Task: Plan a road trip from Denver, Colorado, to Aspen, Colorado.
Action: Key pressed <Key.caps_lock>
Screenshot: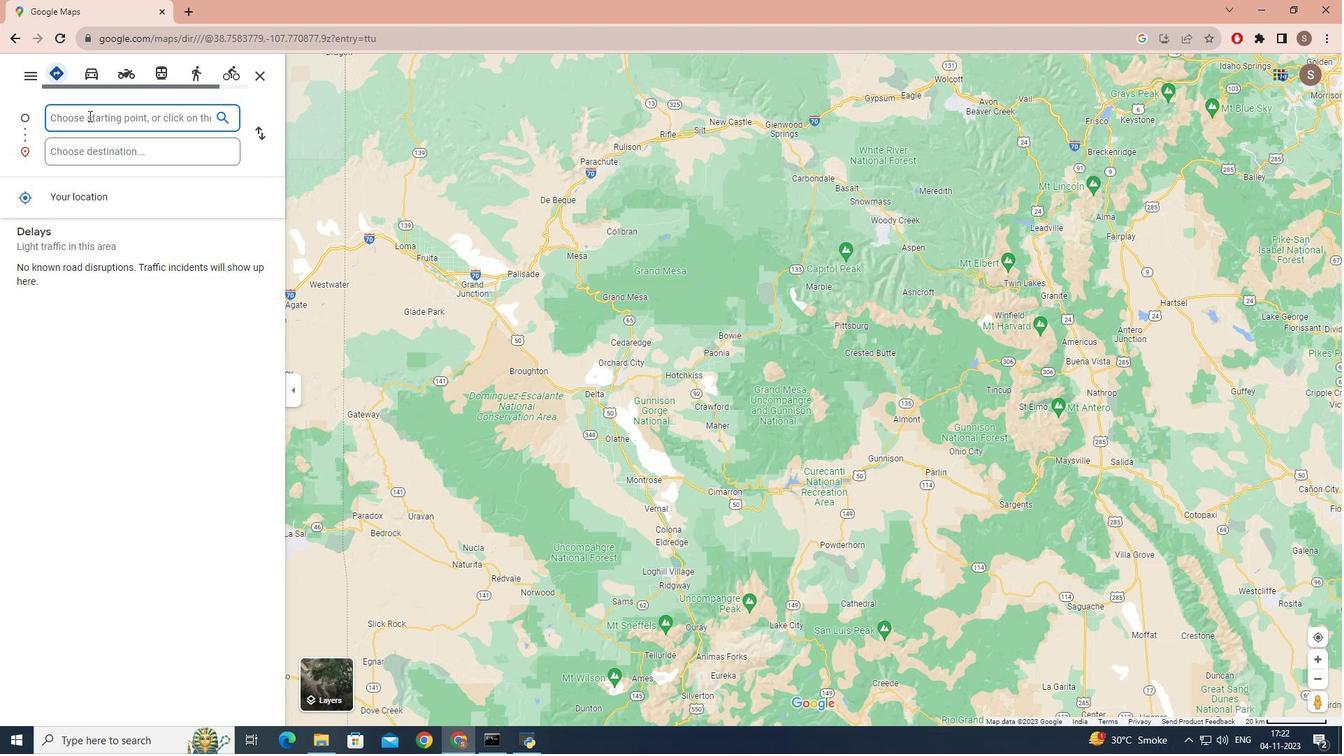 
Action: Mouse moved to (90, 116)
Screenshot: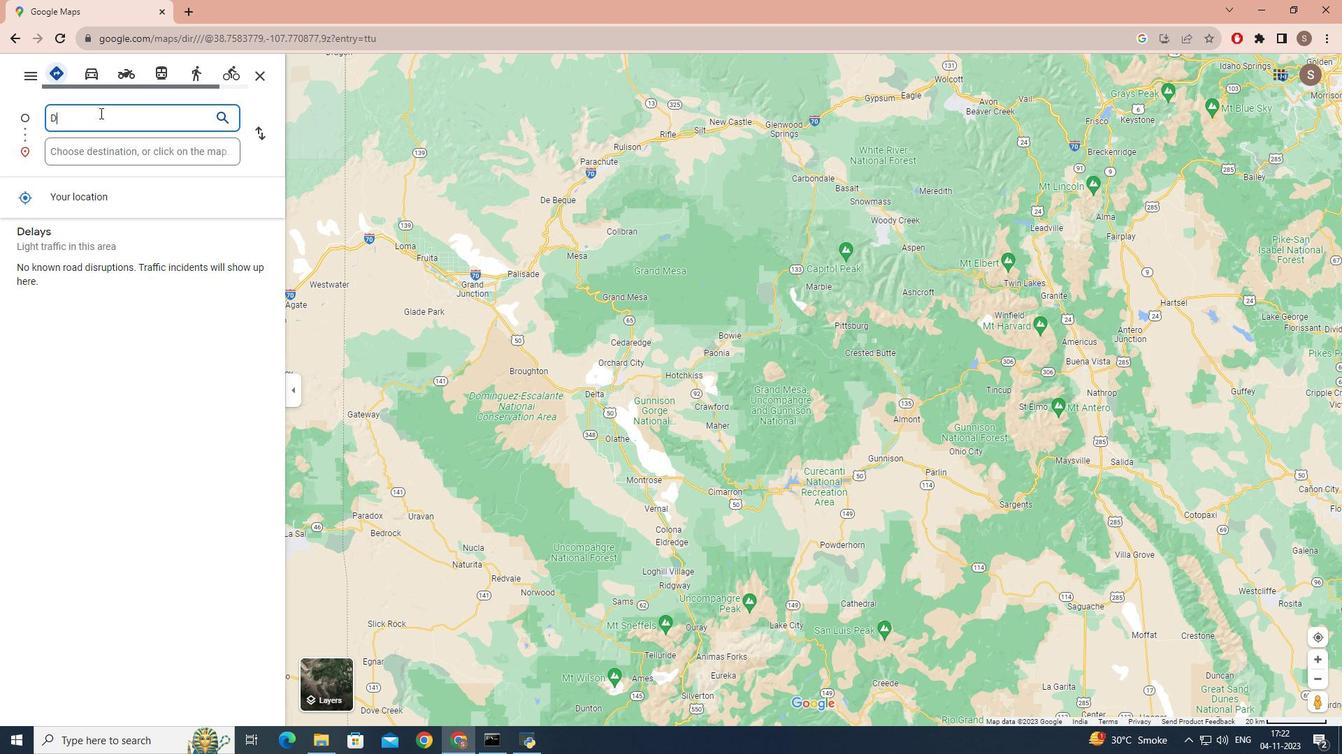 
Action: Key pressed D
Screenshot: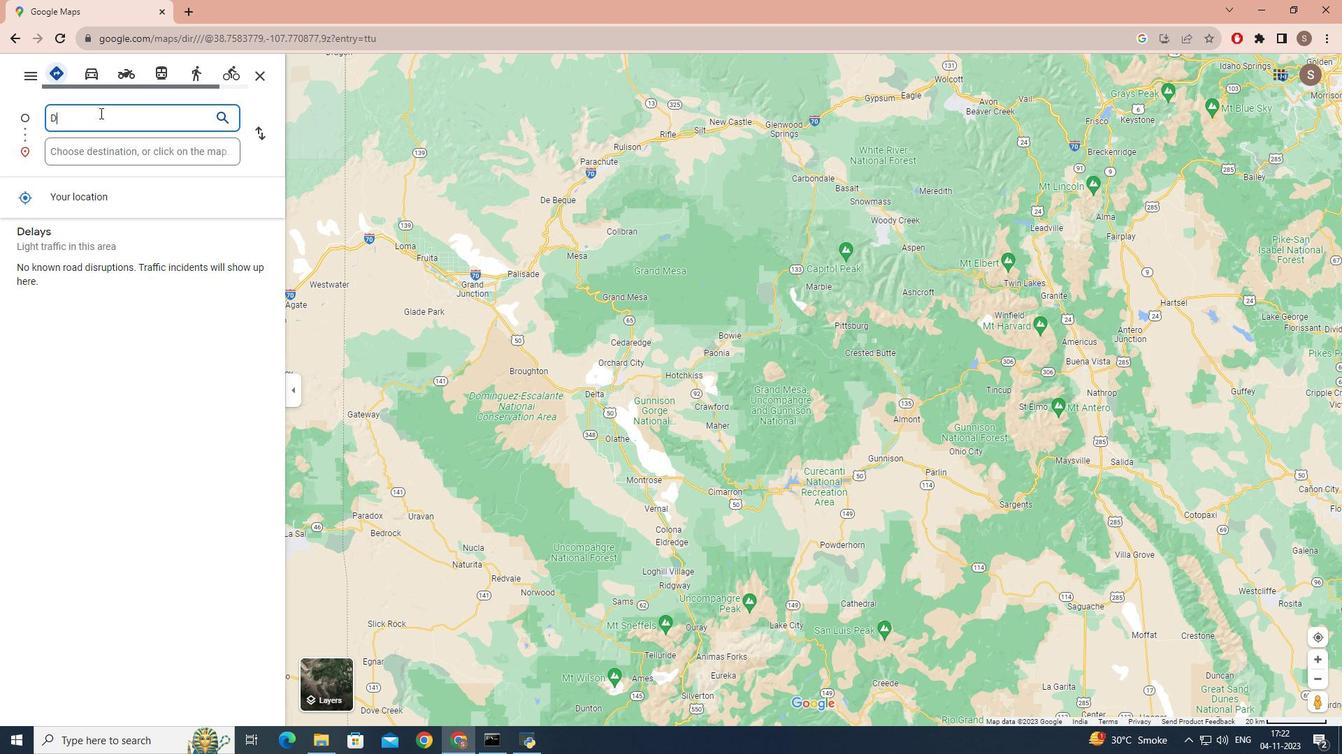 
Action: Mouse moved to (100, 113)
Screenshot: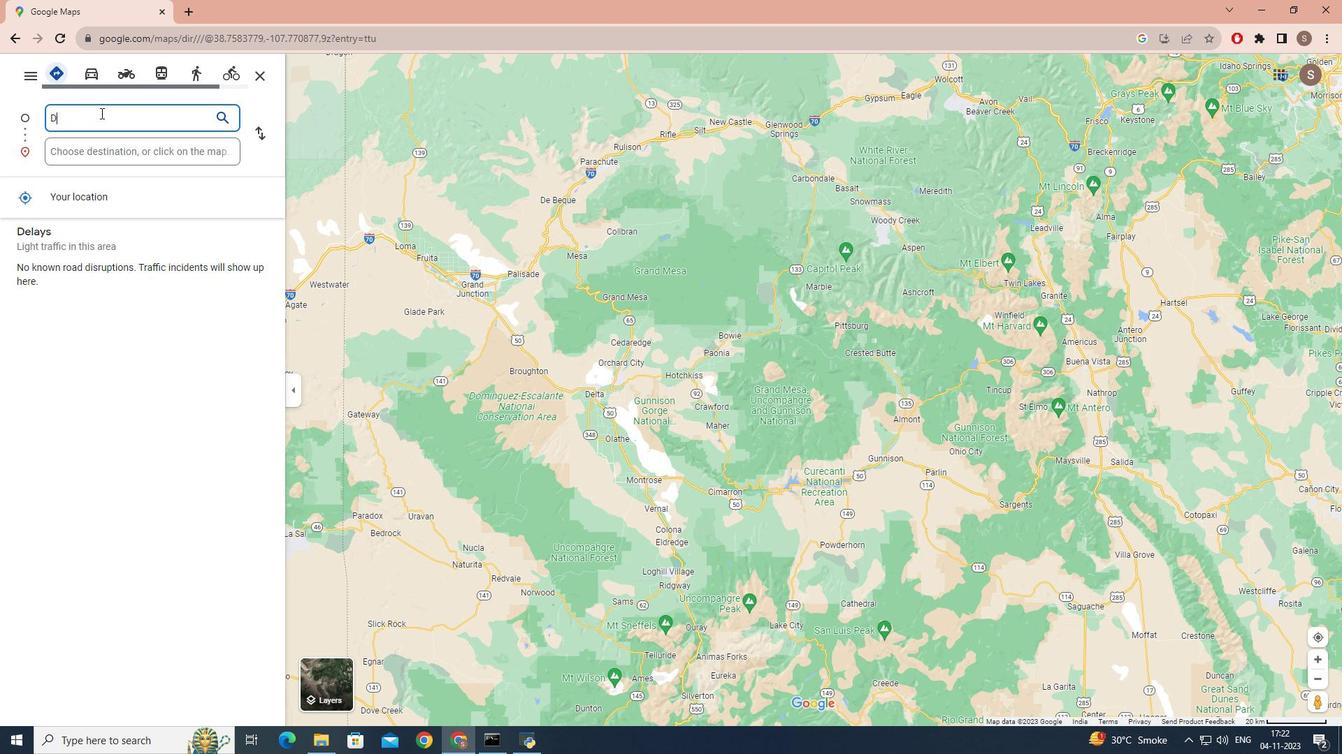 
Action: Key pressed <Key.caps_lock>enver<Key.space><Key.caps_lock>C<Key.caps_lock>olorado
Screenshot: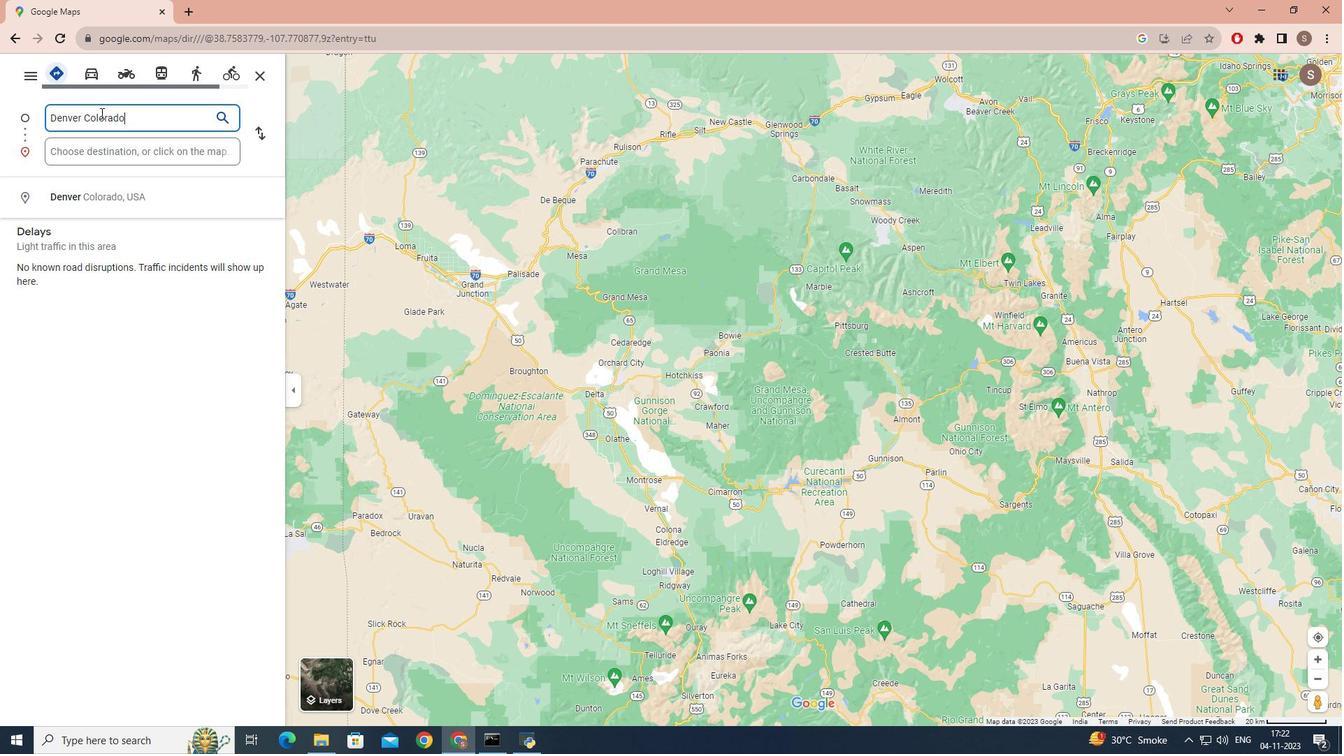 
Action: Mouse moved to (99, 148)
Screenshot: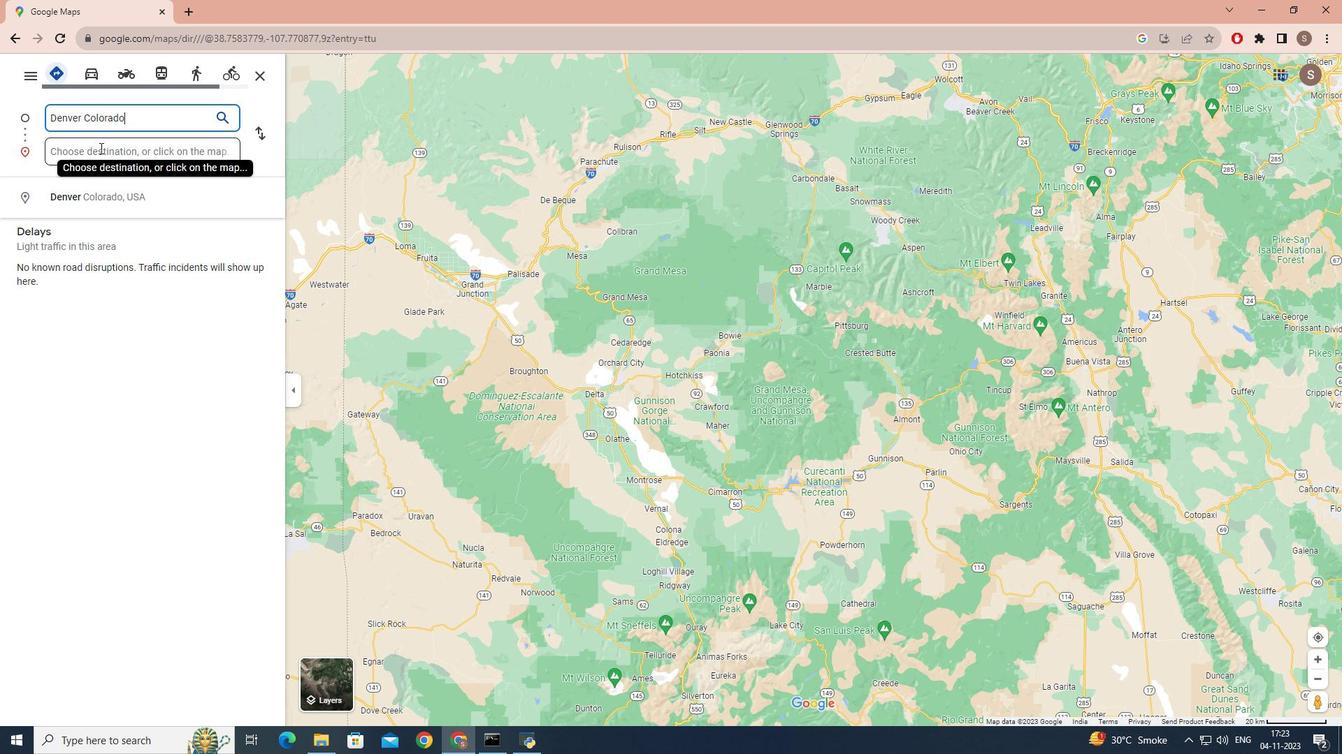 
Action: Mouse pressed left at (99, 148)
Screenshot: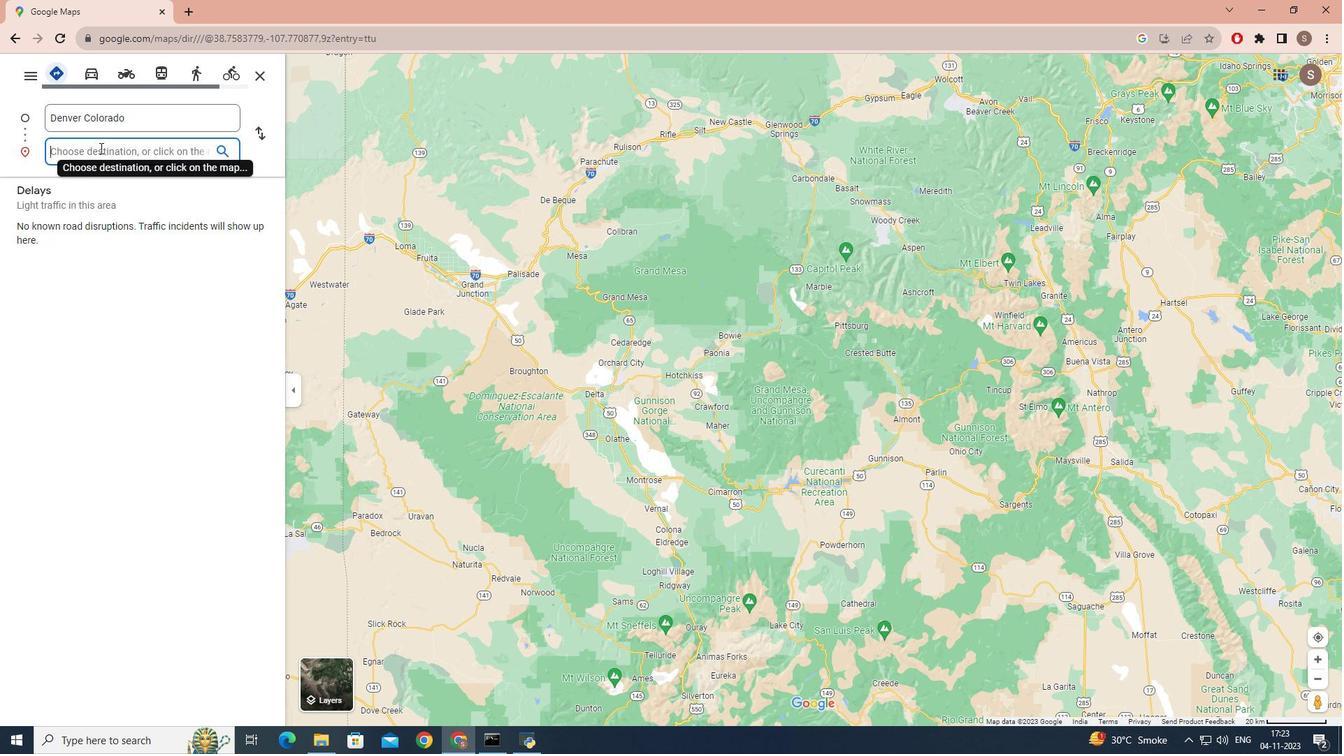 
Action: Key pressed <Key.caps_lock>A<Key.caps_lock>spen,<Key.caps_lock>C<Key.caps_lock>olorado
Screenshot: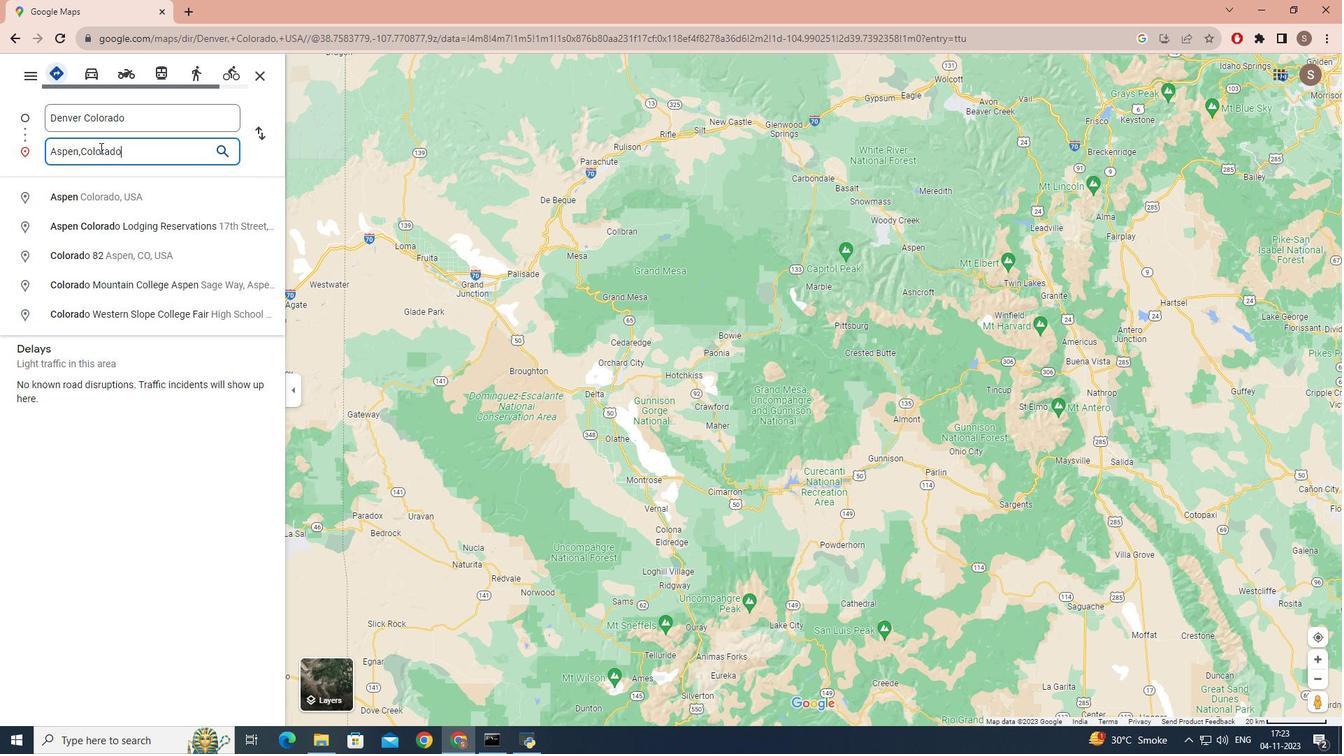 
Action: Mouse moved to (127, 143)
Screenshot: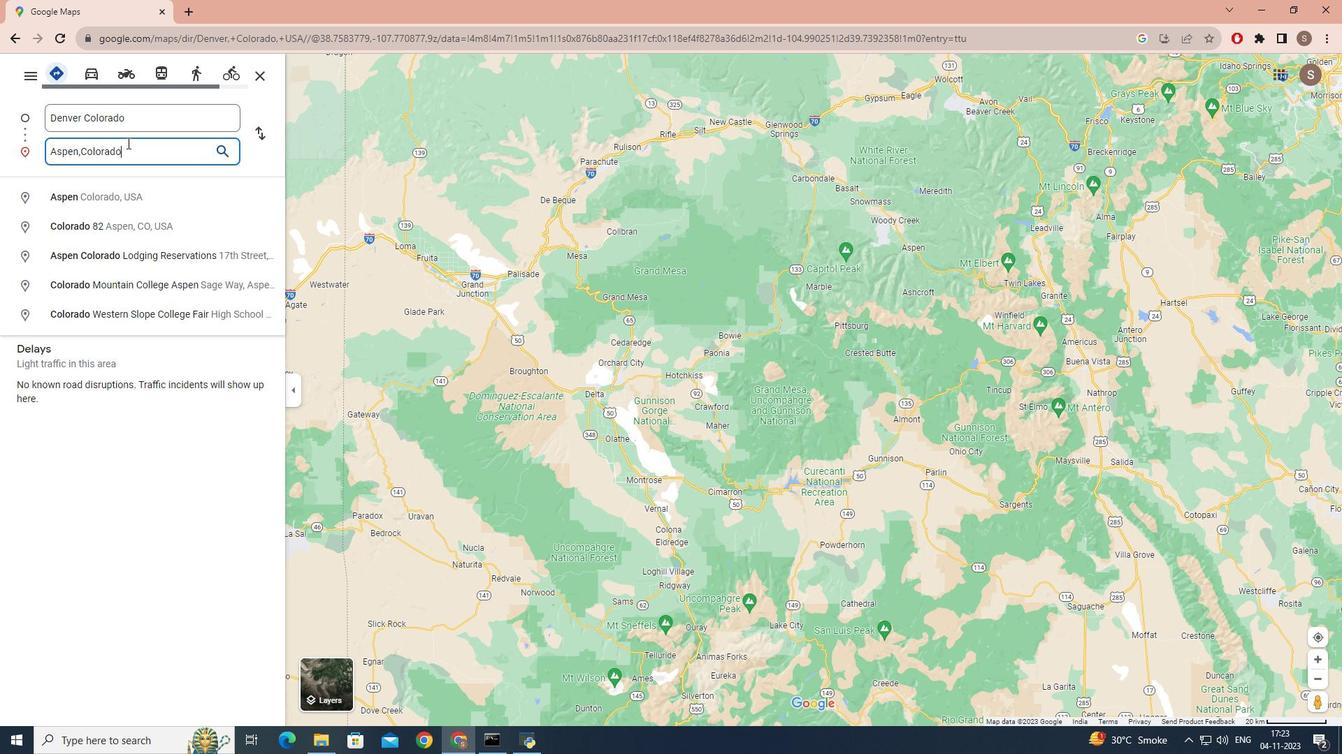 
Action: Key pressed <Key.enter>
Screenshot: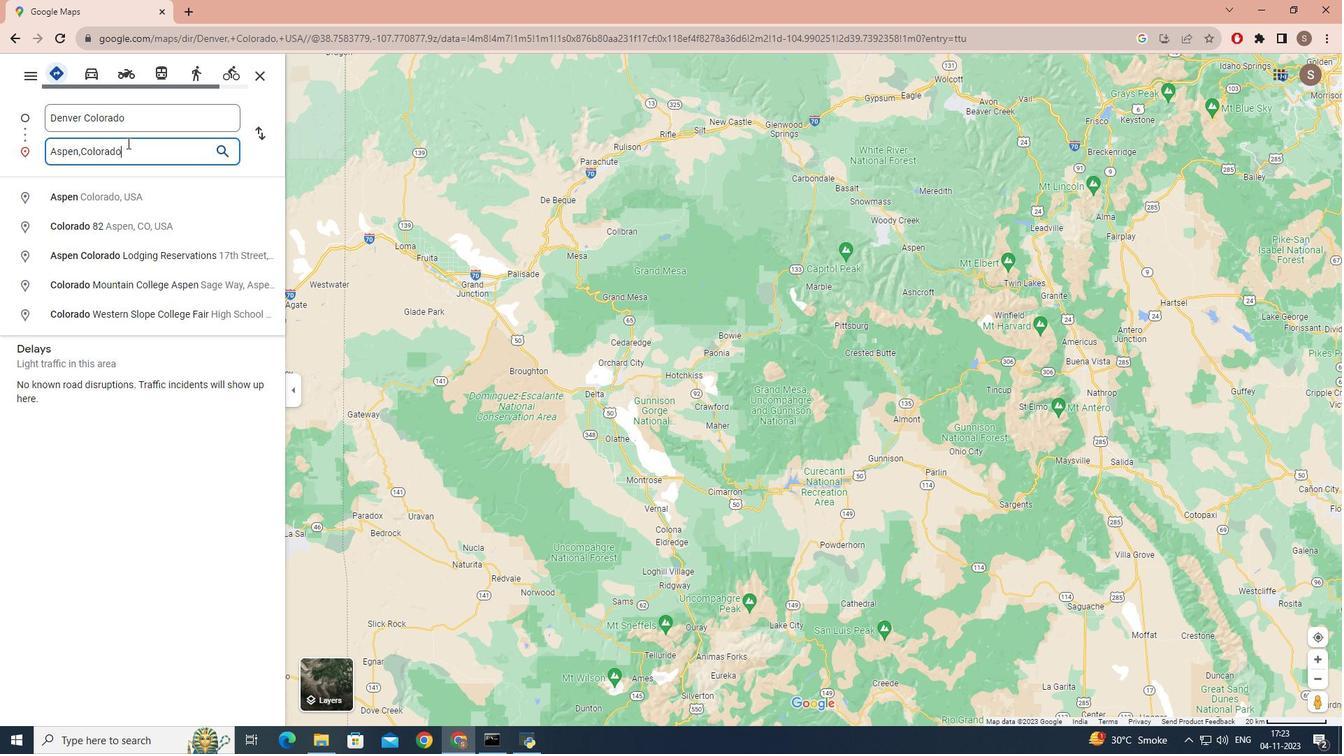 
Action: Mouse moved to (97, 83)
Screenshot: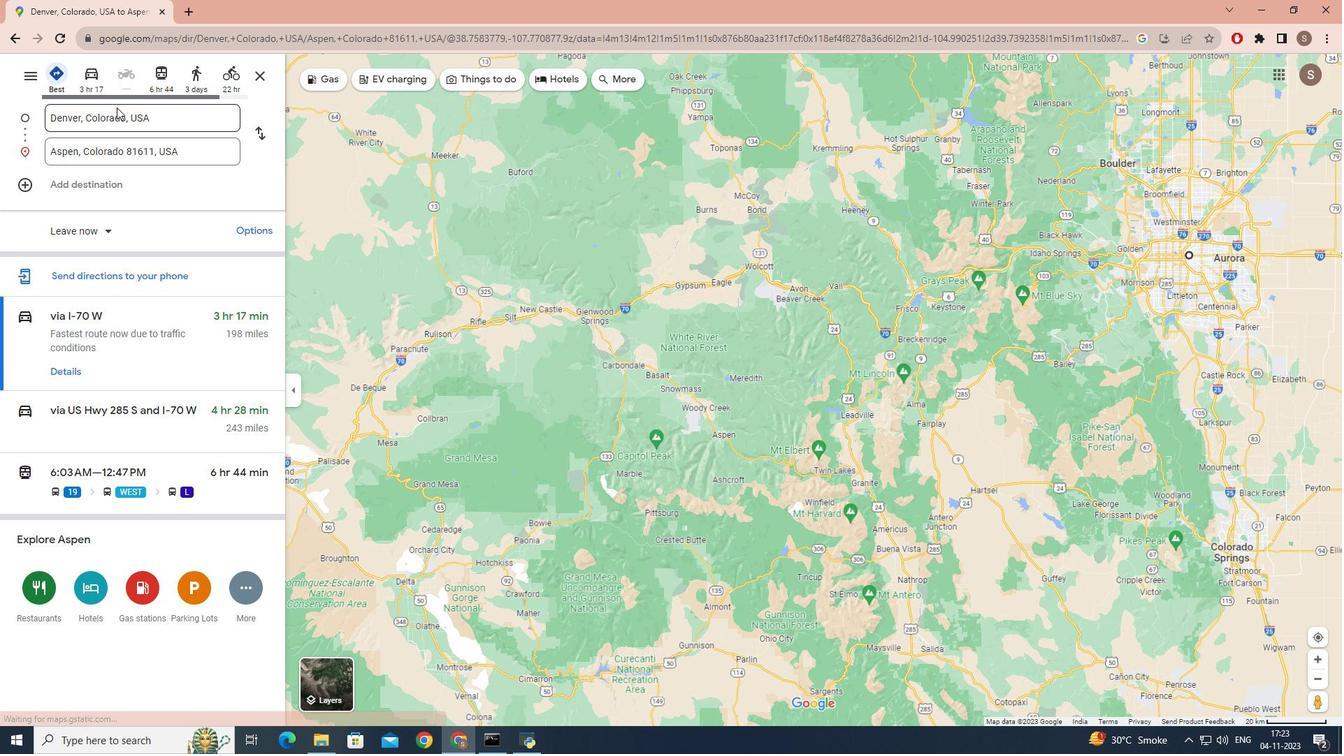 
Action: Mouse pressed left at (97, 83)
Screenshot: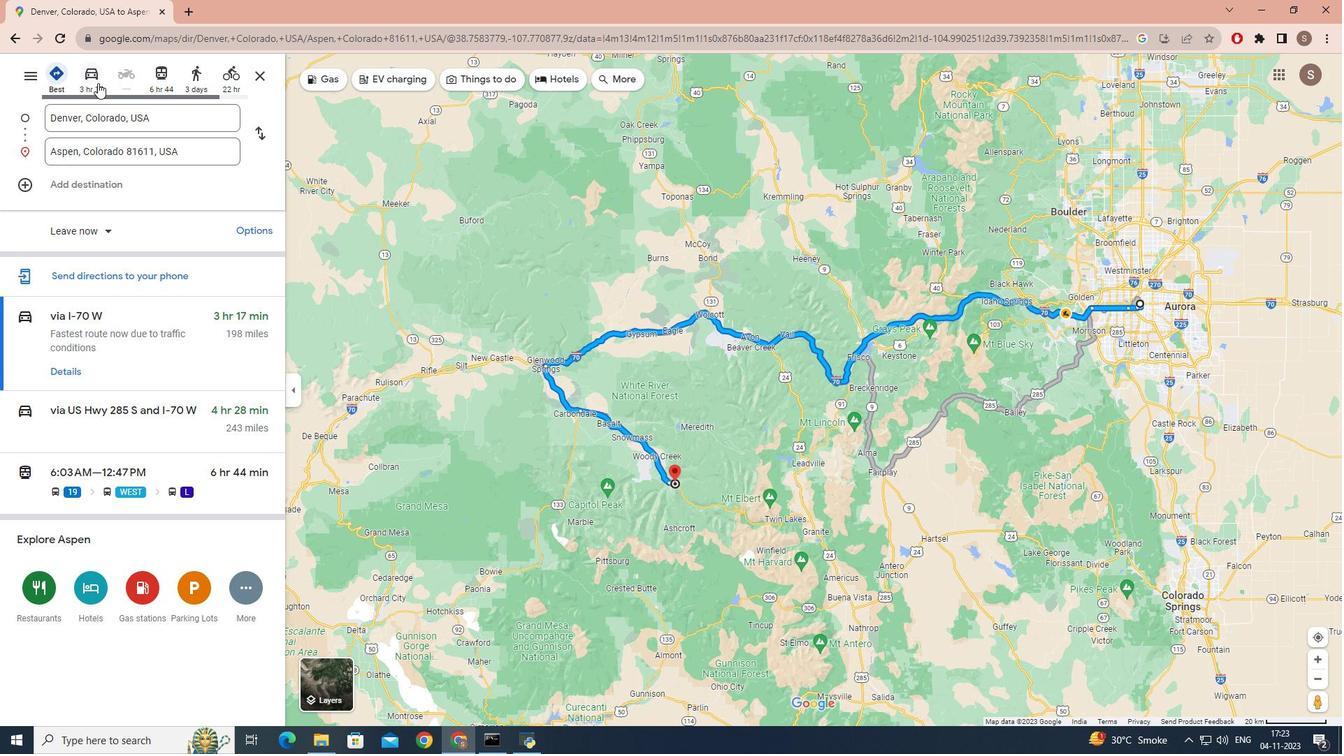 
Action: Mouse moved to (124, 334)
Screenshot: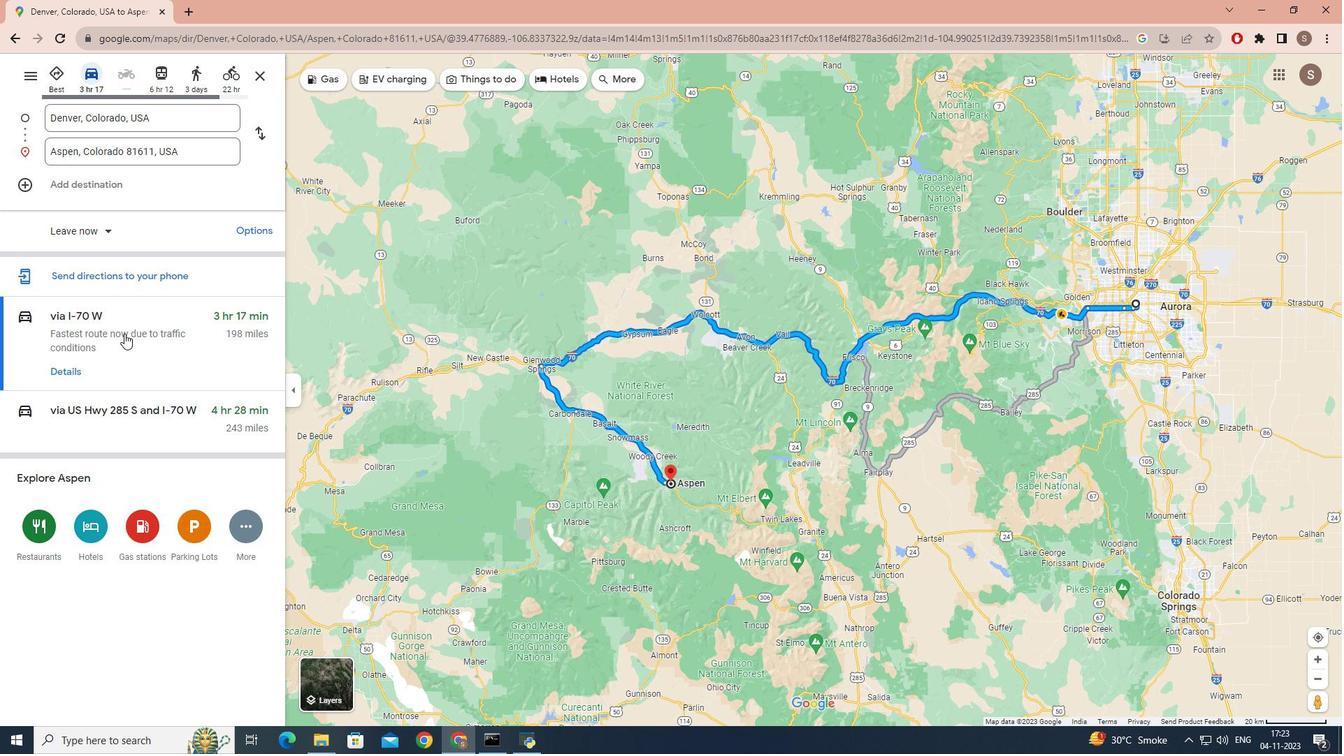 
Action: Mouse pressed left at (124, 334)
Screenshot: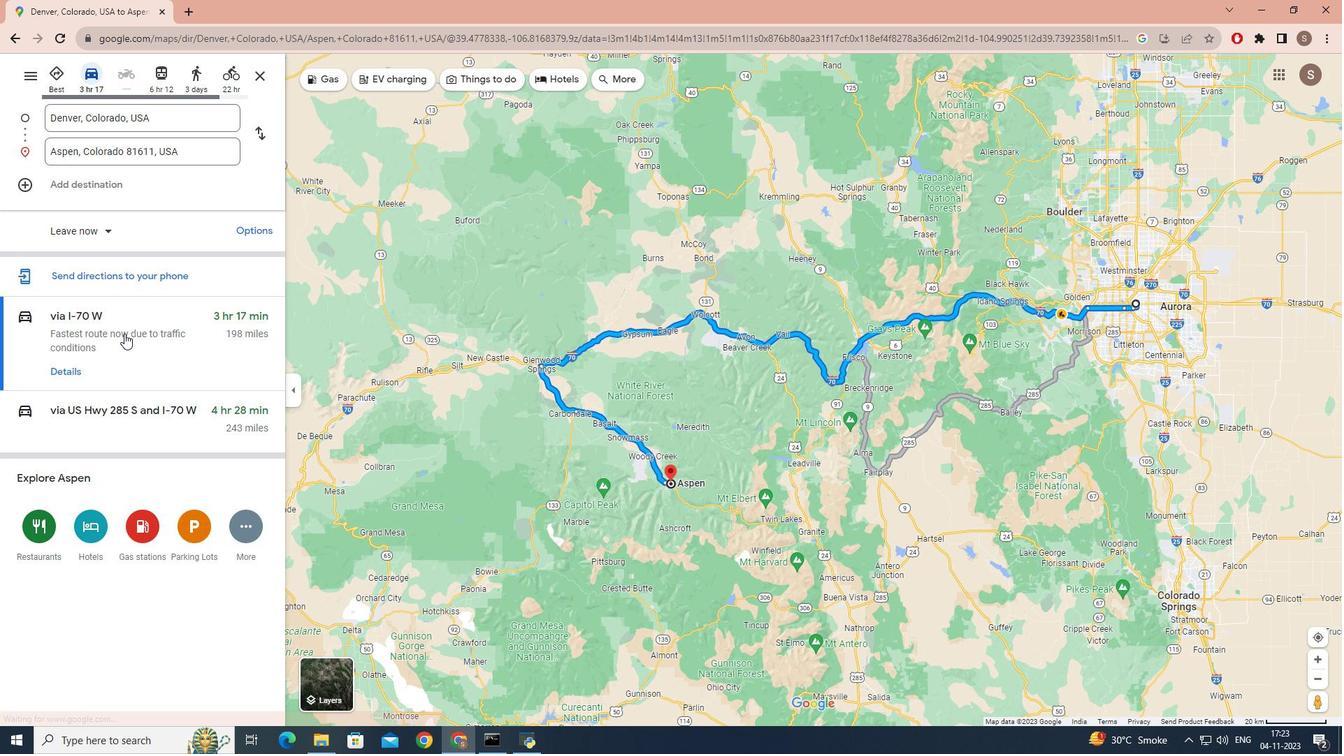
Action: Mouse moved to (123, 334)
Screenshot: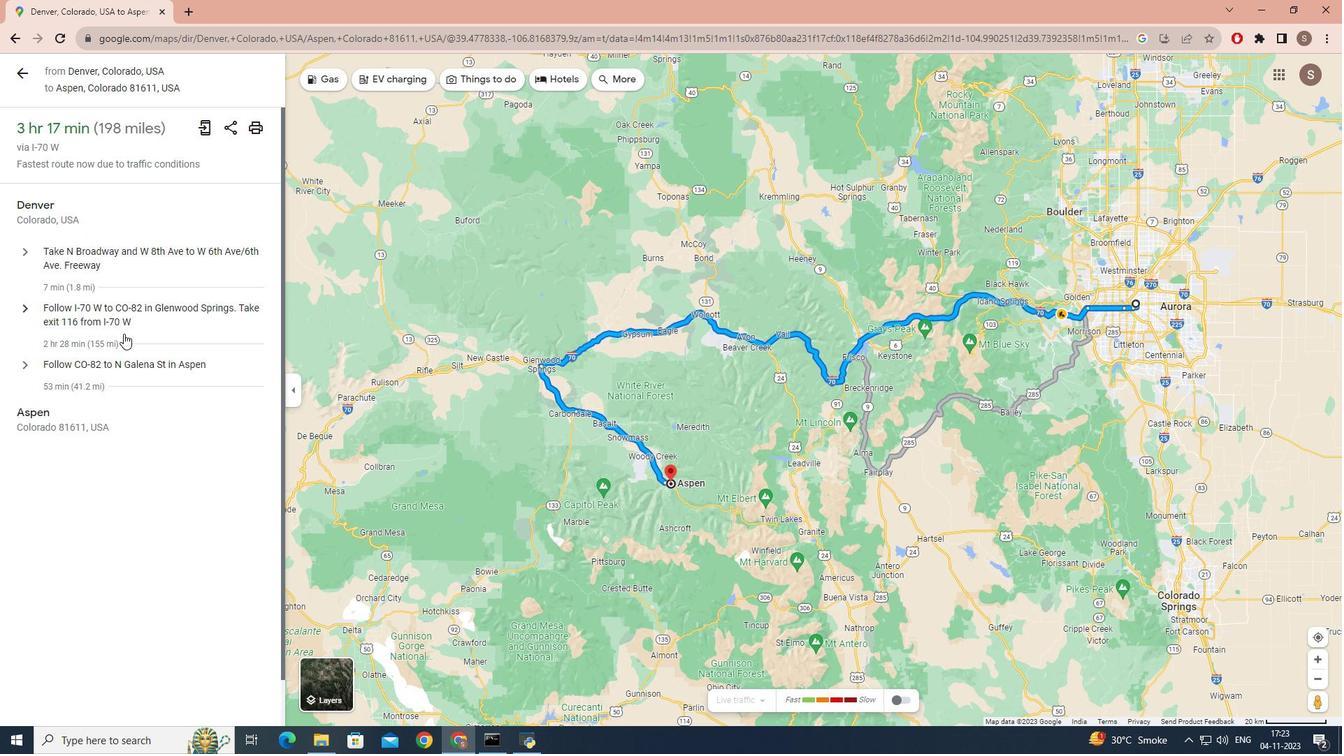 
Action: Mouse scrolled (123, 334) with delta (0, 0)
Screenshot: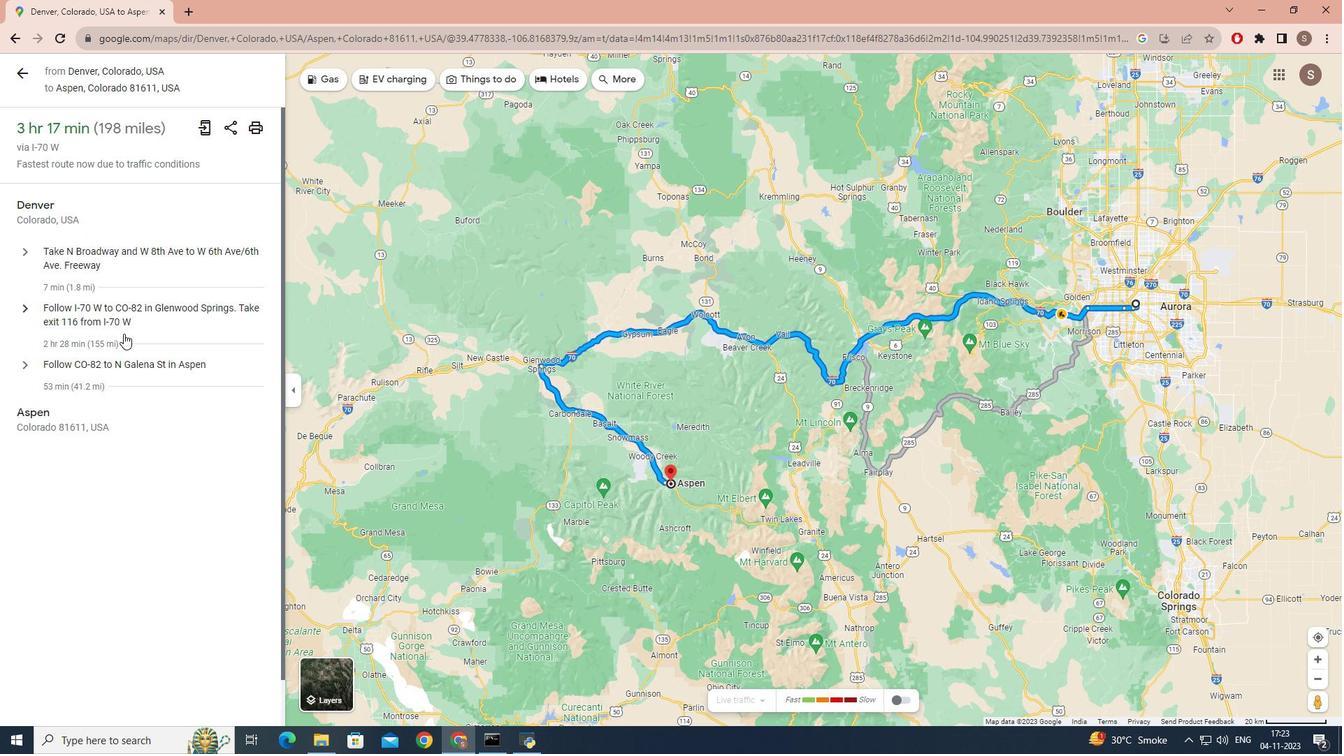 
